 Task: For heading Arial with bold.  font size for heading22,  'Change the font style of data to'Arial Narrow.  and font size to 14,  Change the alignment of both headline & data to Align middle.  In the sheet  Excel Document
Action: Mouse moved to (15, 97)
Screenshot: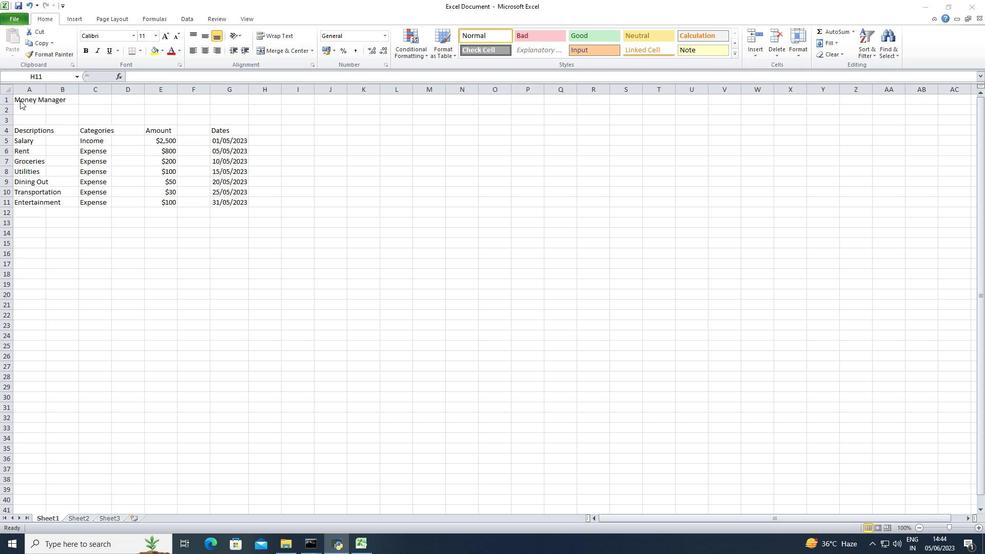 
Action: Mouse pressed left at (15, 97)
Screenshot: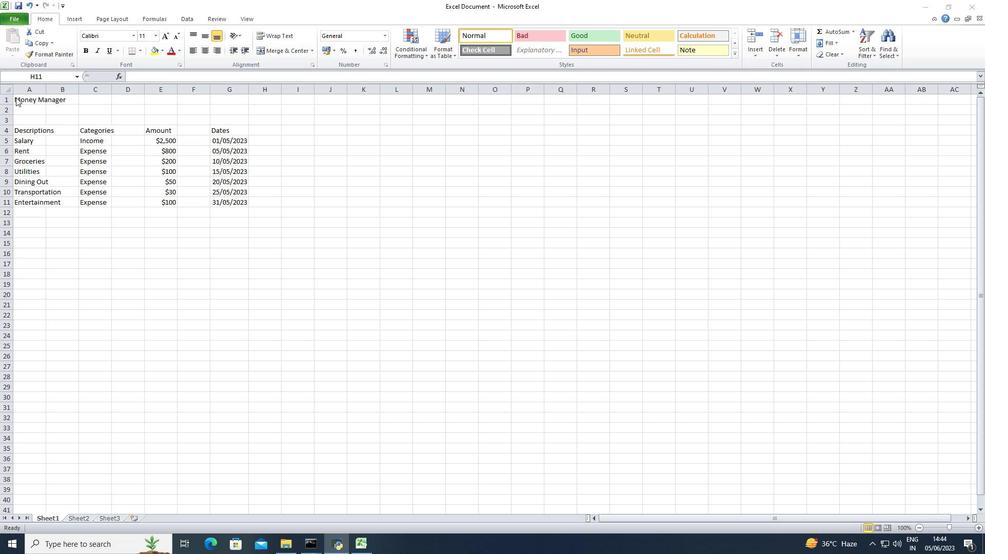 
Action: Mouse moved to (21, 99)
Screenshot: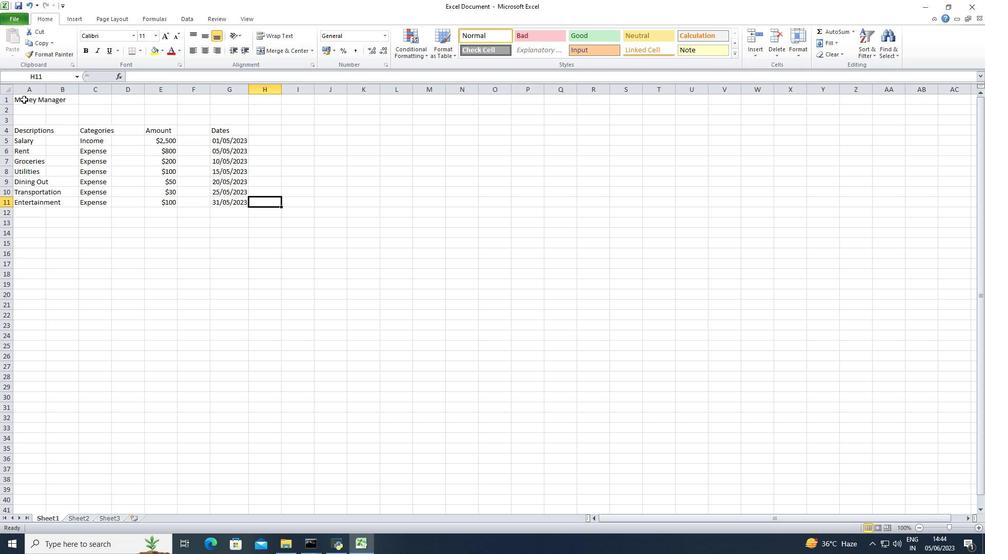 
Action: Mouse pressed left at (21, 99)
Screenshot: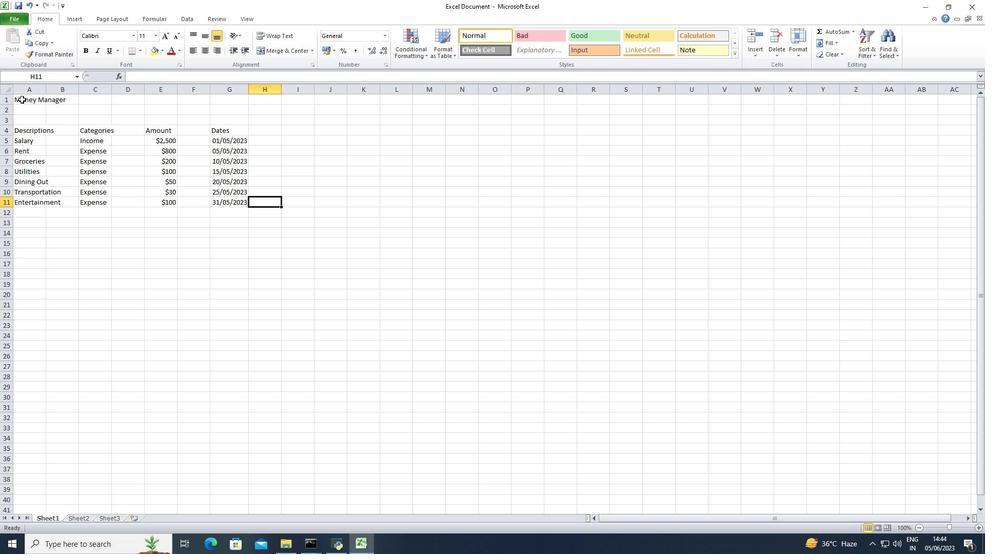 
Action: Mouse moved to (105, 34)
Screenshot: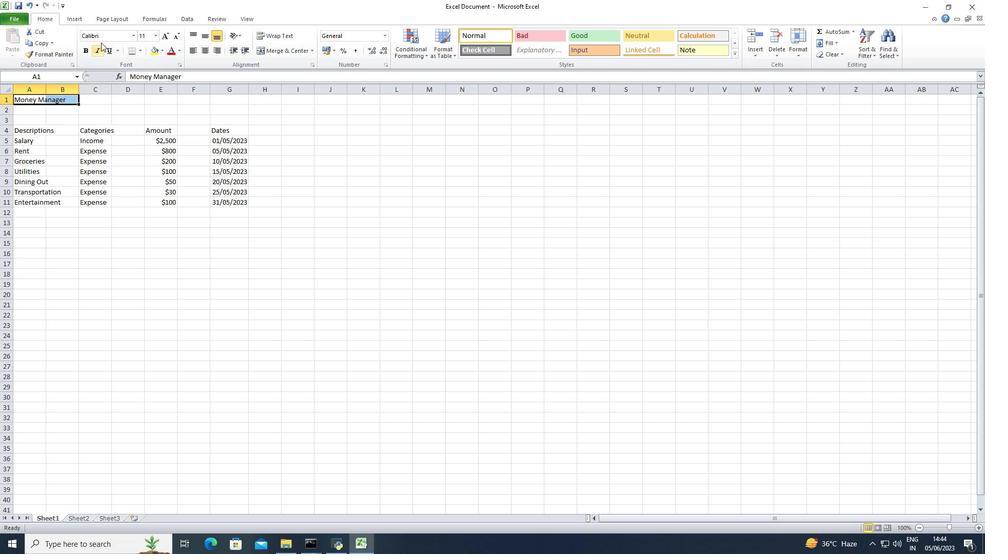 
Action: Mouse pressed left at (105, 34)
Screenshot: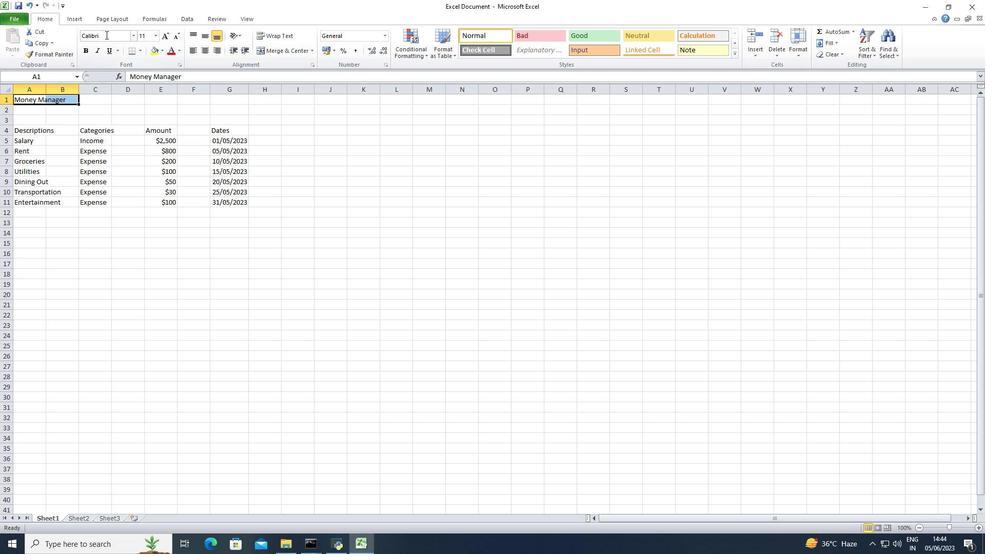 
Action: Key pressed <Key.shift>Arial<Key.enter>
Screenshot: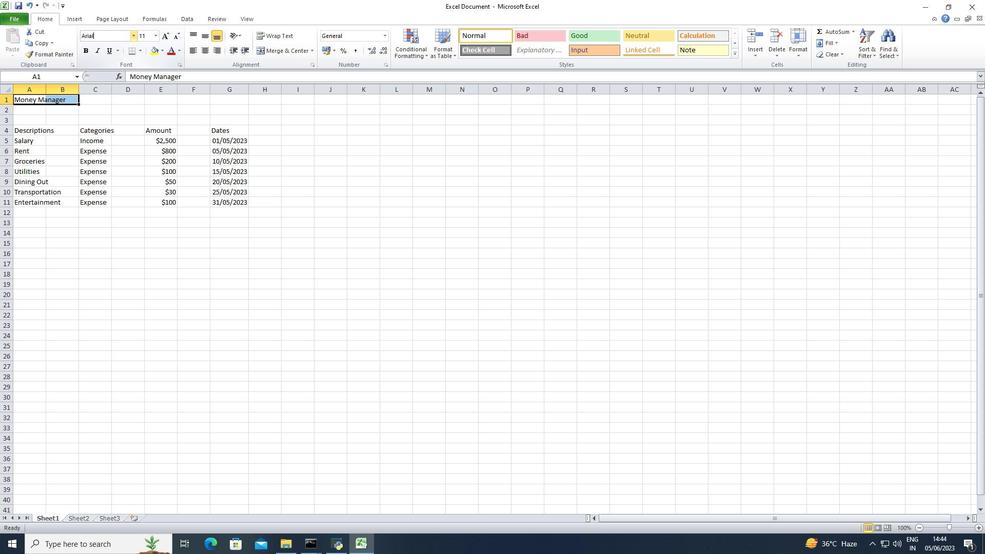 
Action: Mouse moved to (79, 50)
Screenshot: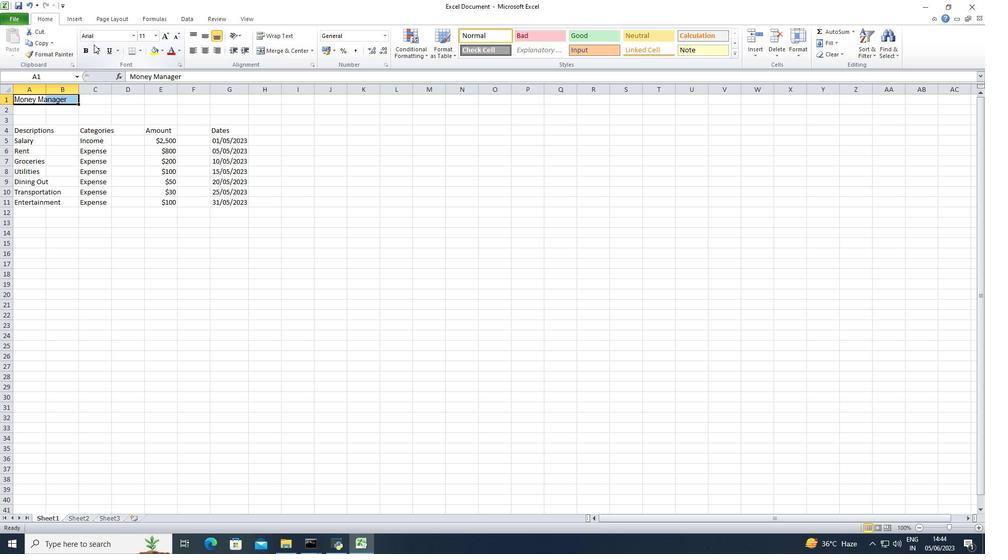 
Action: Mouse pressed left at (79, 50)
Screenshot: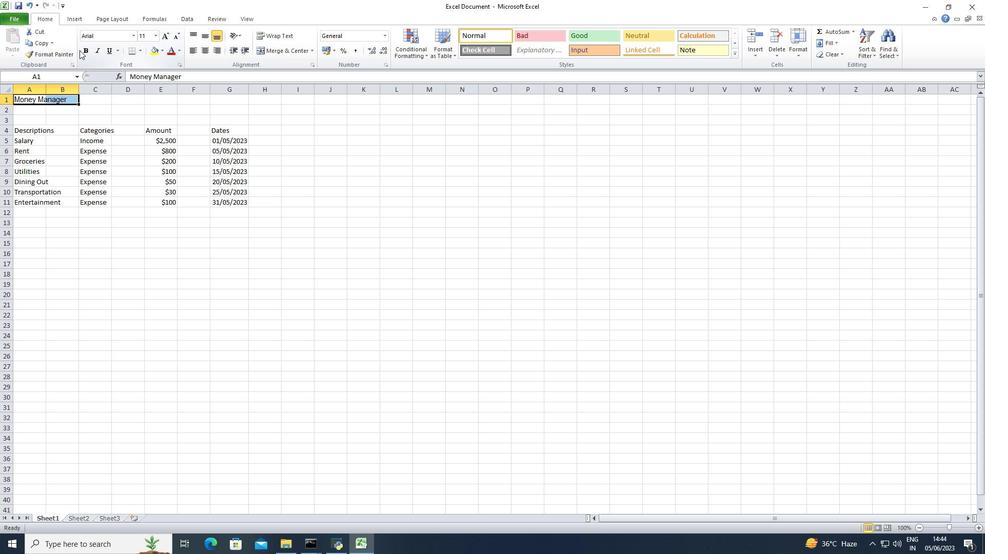 
Action: Mouse moved to (82, 51)
Screenshot: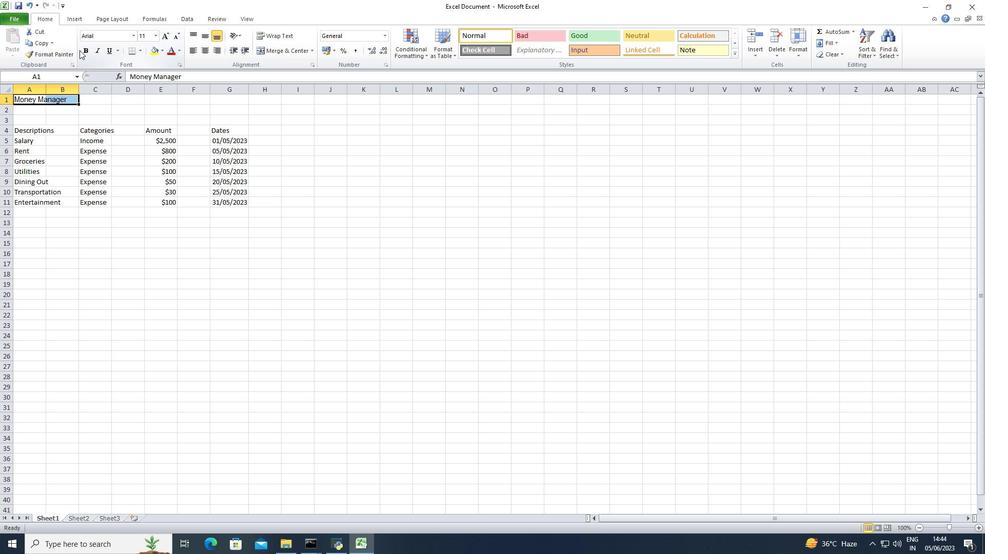 
Action: Mouse pressed left at (82, 51)
Screenshot: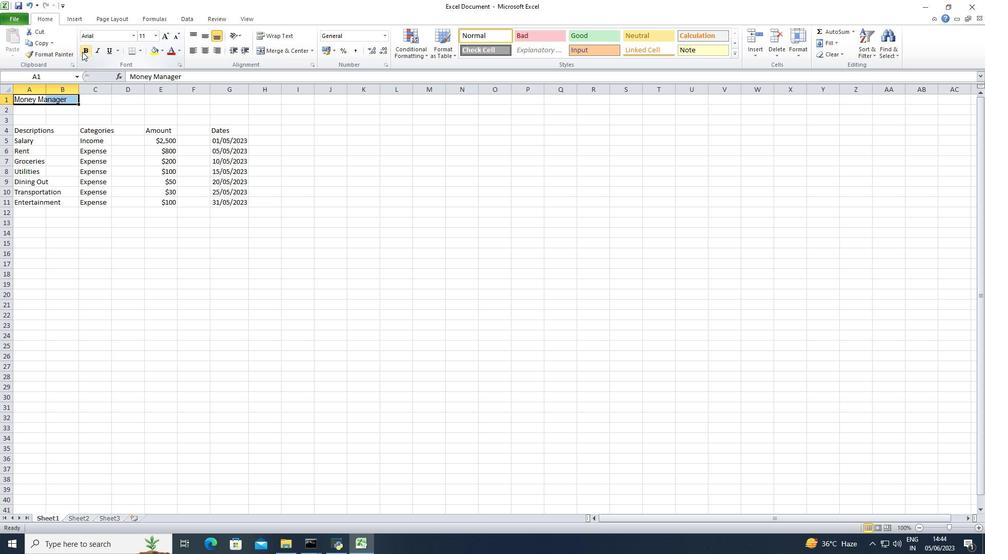 
Action: Mouse moved to (155, 36)
Screenshot: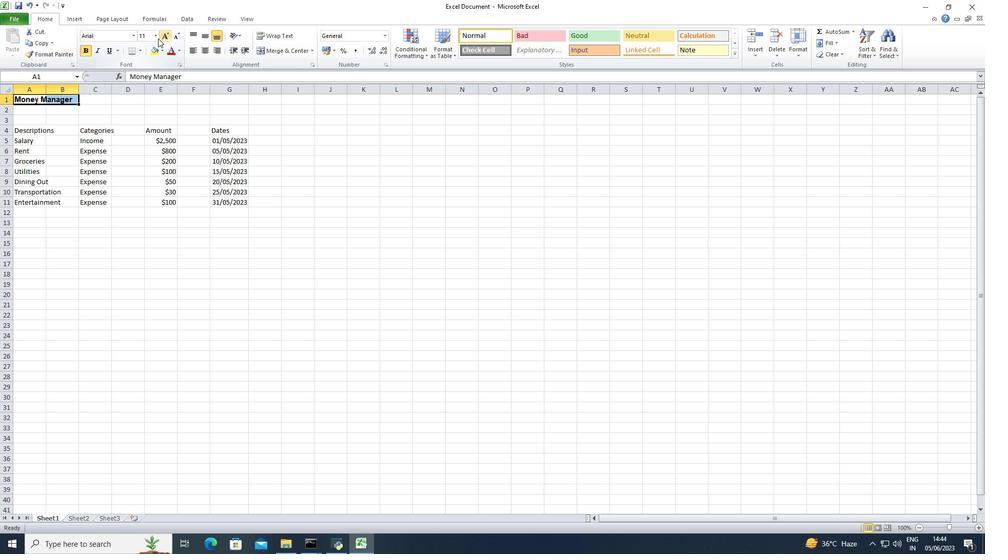 
Action: Mouse pressed left at (155, 36)
Screenshot: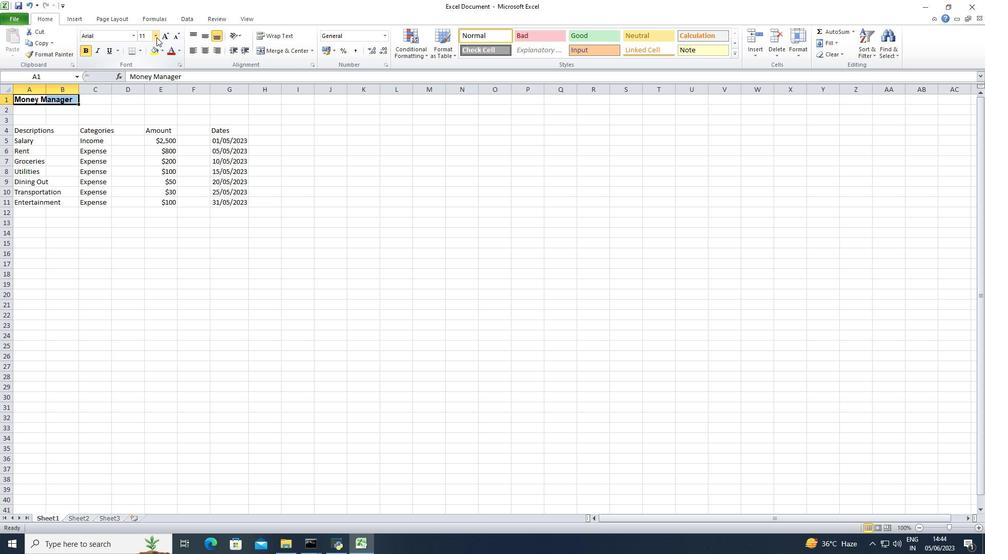 
Action: Mouse moved to (145, 124)
Screenshot: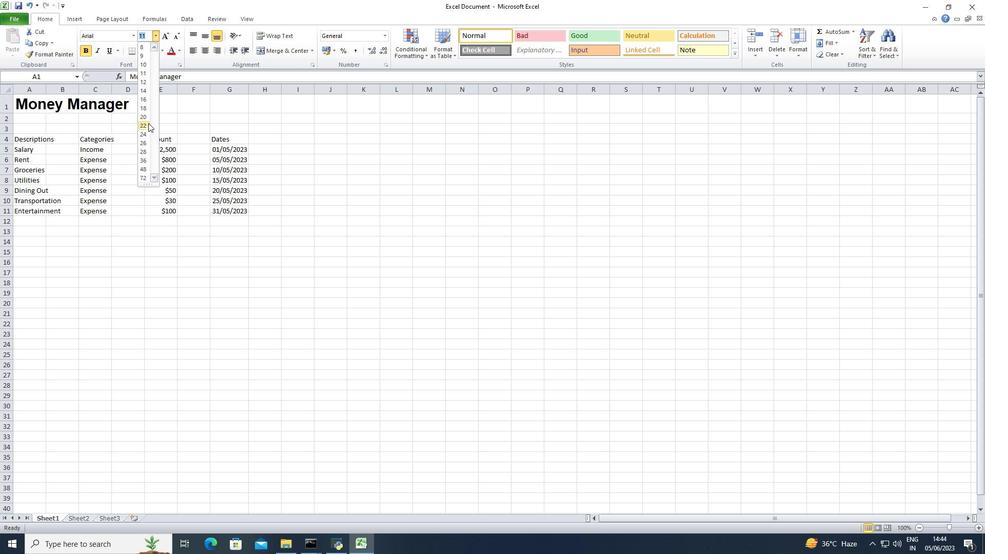 
Action: Mouse pressed left at (145, 124)
Screenshot: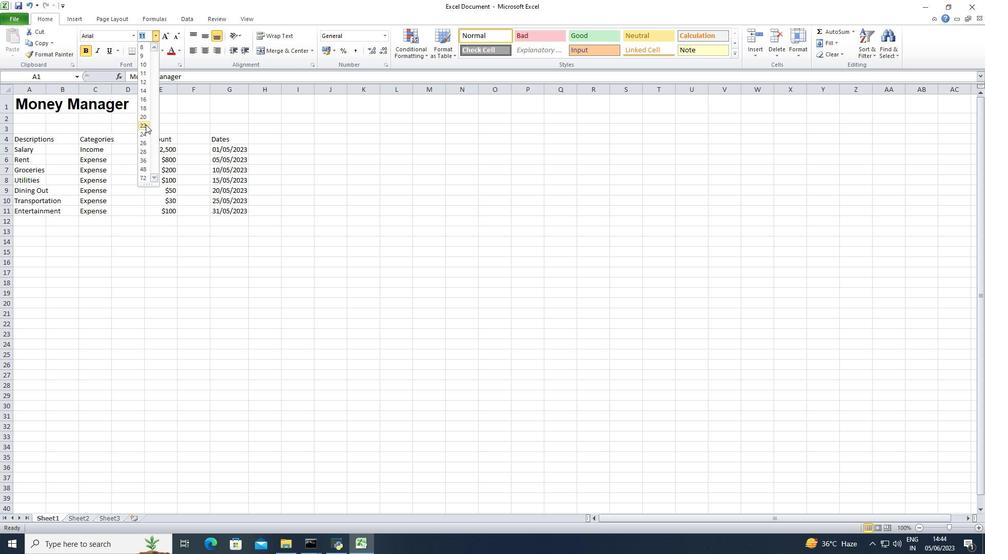 
Action: Mouse moved to (30, 140)
Screenshot: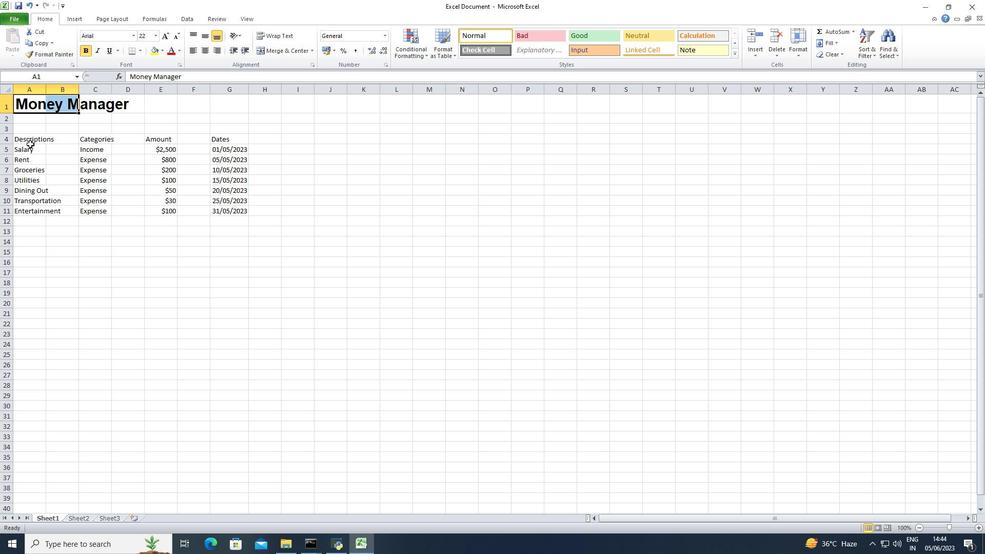 
Action: Mouse pressed left at (30, 140)
Screenshot: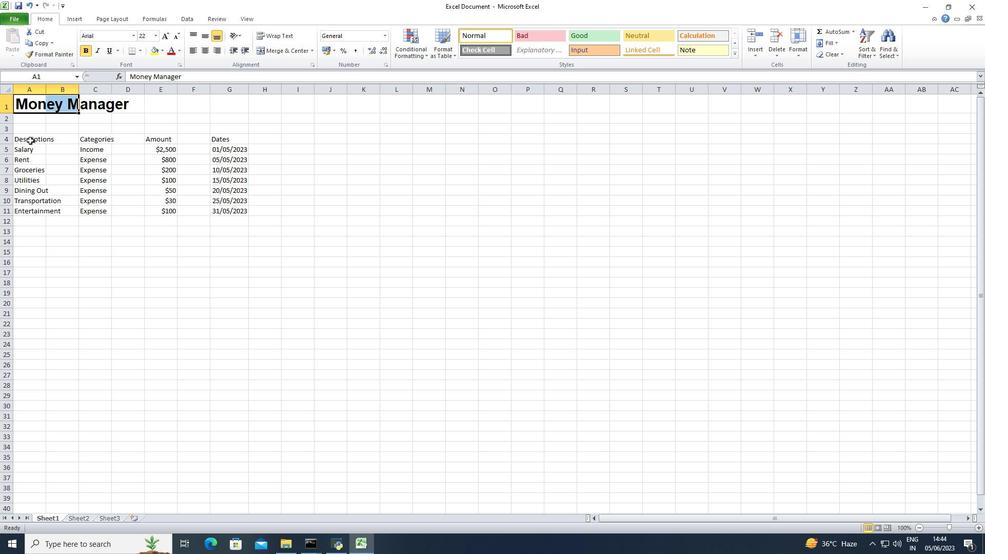 
Action: Mouse moved to (112, 37)
Screenshot: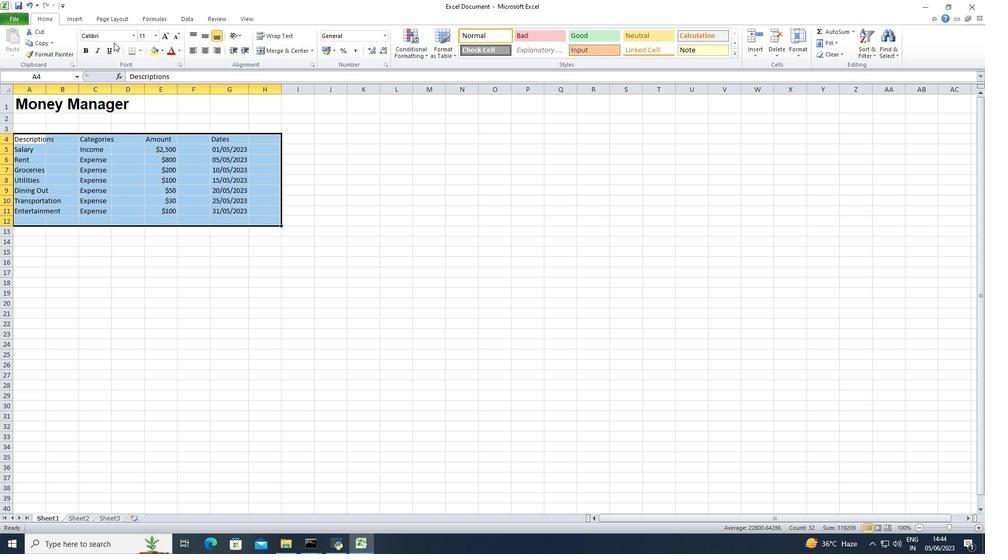 
Action: Mouse pressed left at (112, 37)
Screenshot: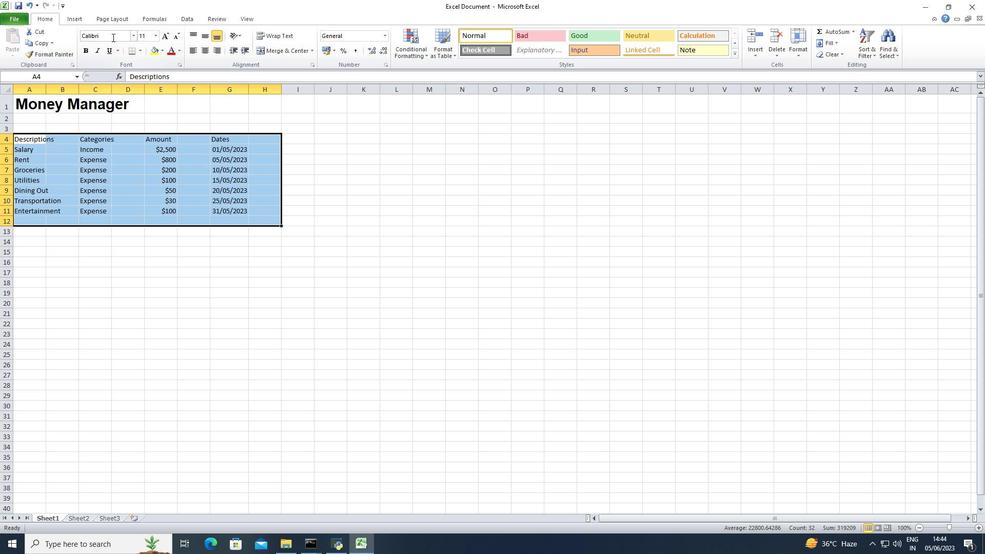 
Action: Key pressed <Key.shift>Arial<Key.space><Key.shift>Narrow<Key.enter>
Screenshot: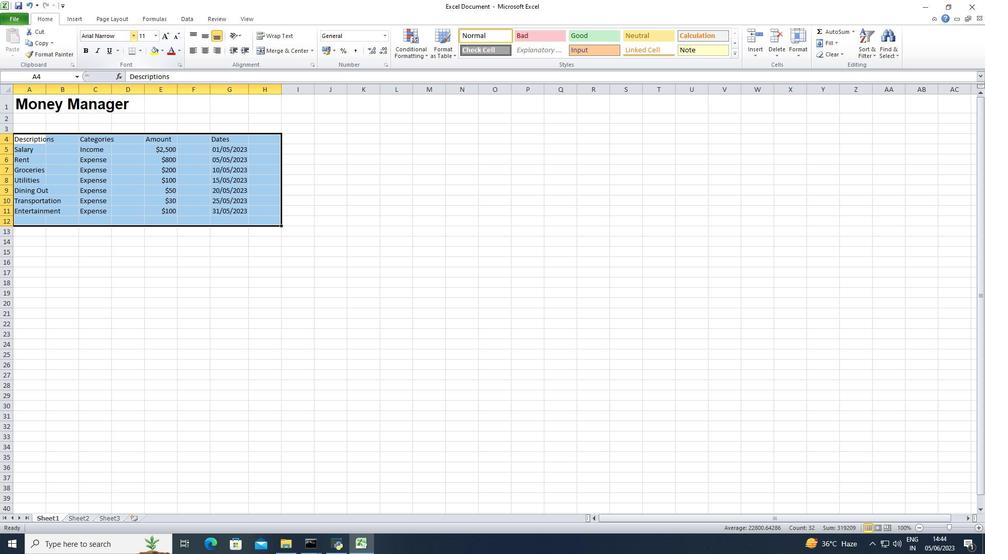 
Action: Mouse moved to (153, 35)
Screenshot: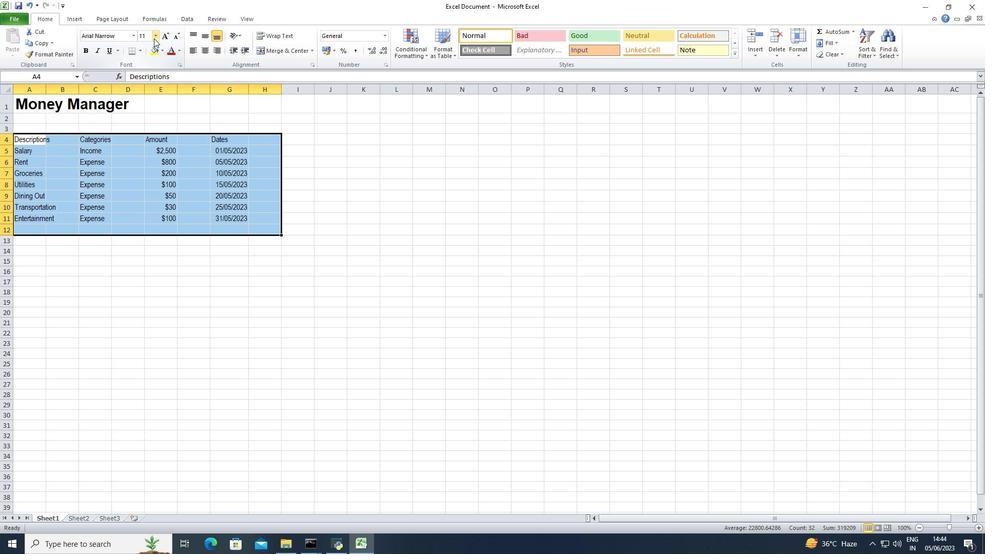 
Action: Mouse pressed left at (153, 35)
Screenshot: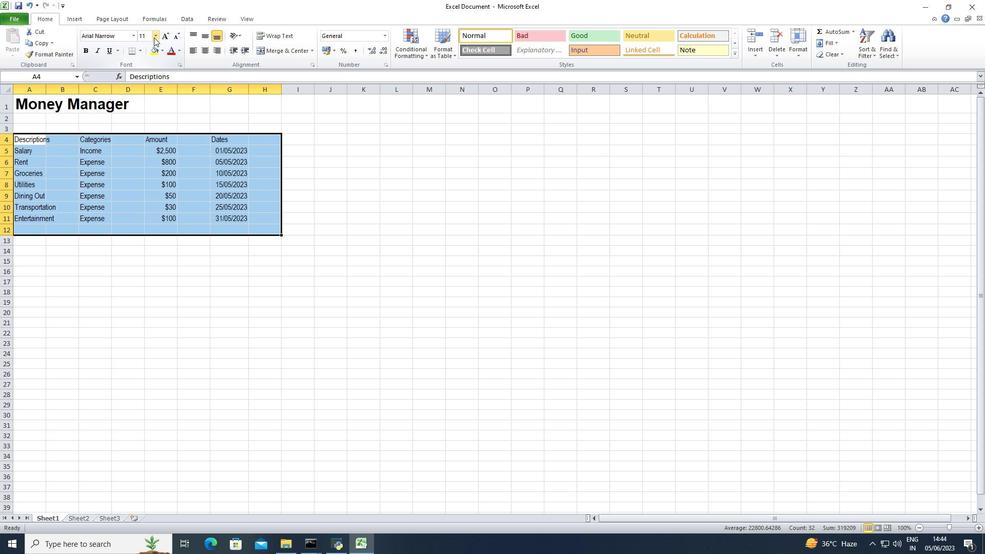 
Action: Mouse moved to (147, 88)
Screenshot: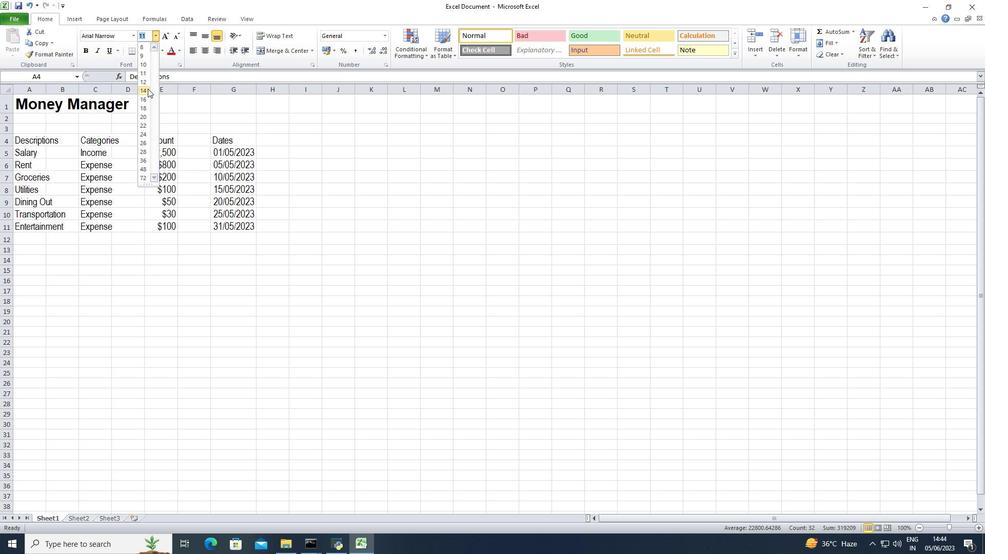 
Action: Mouse pressed left at (147, 88)
Screenshot: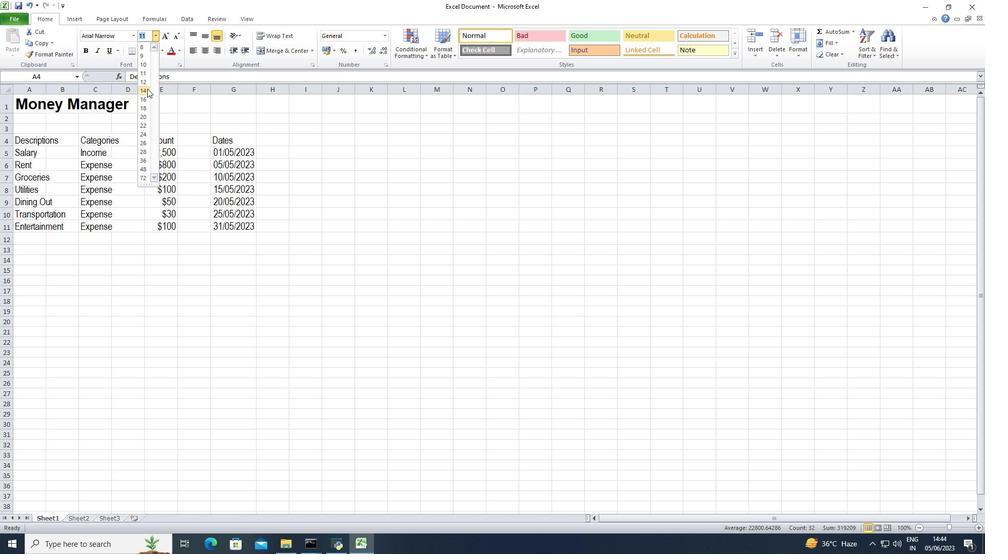 
Action: Mouse moved to (206, 48)
Screenshot: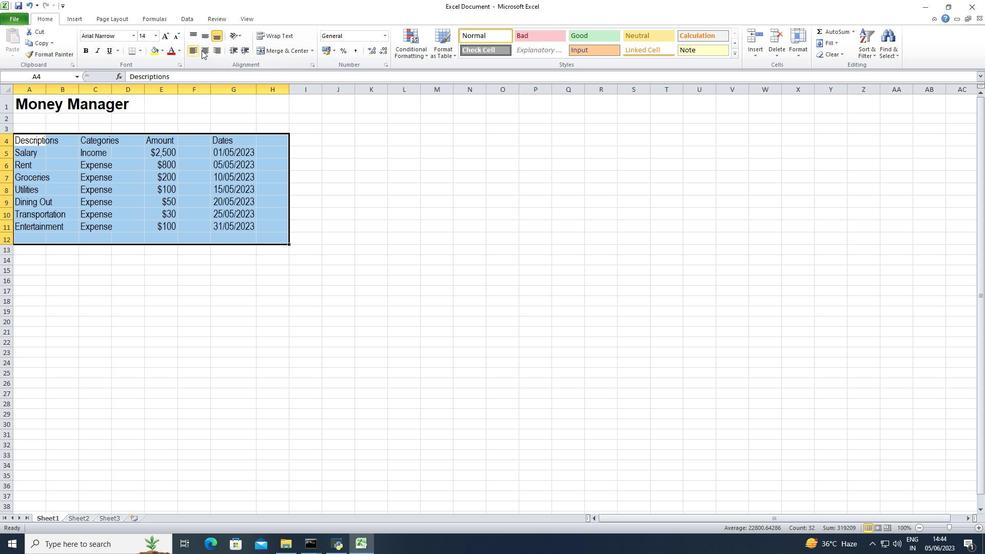 
Action: Mouse pressed left at (206, 48)
Screenshot: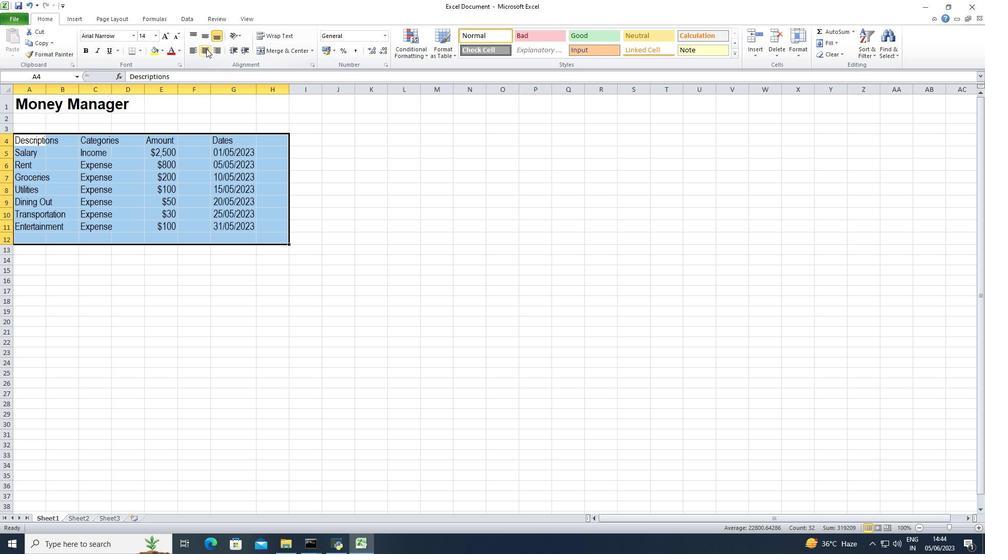 
Action: Mouse moved to (32, 105)
Screenshot: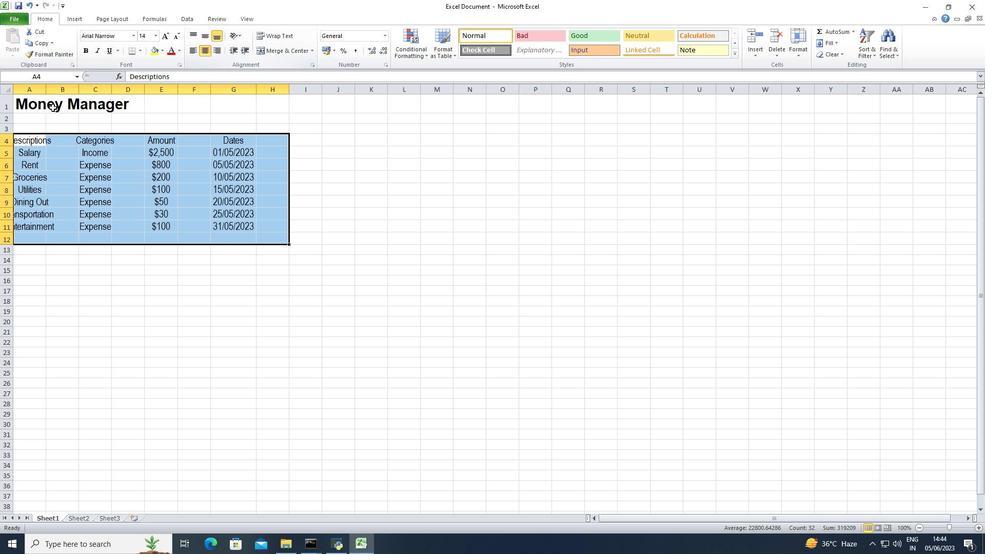 
Action: Mouse pressed left at (32, 105)
Screenshot: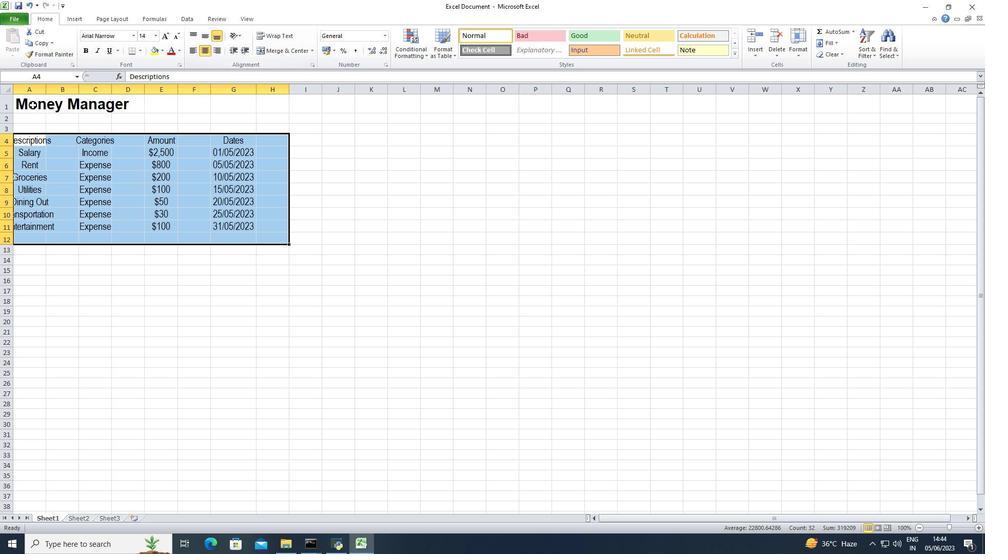 
Action: Mouse moved to (203, 54)
Screenshot: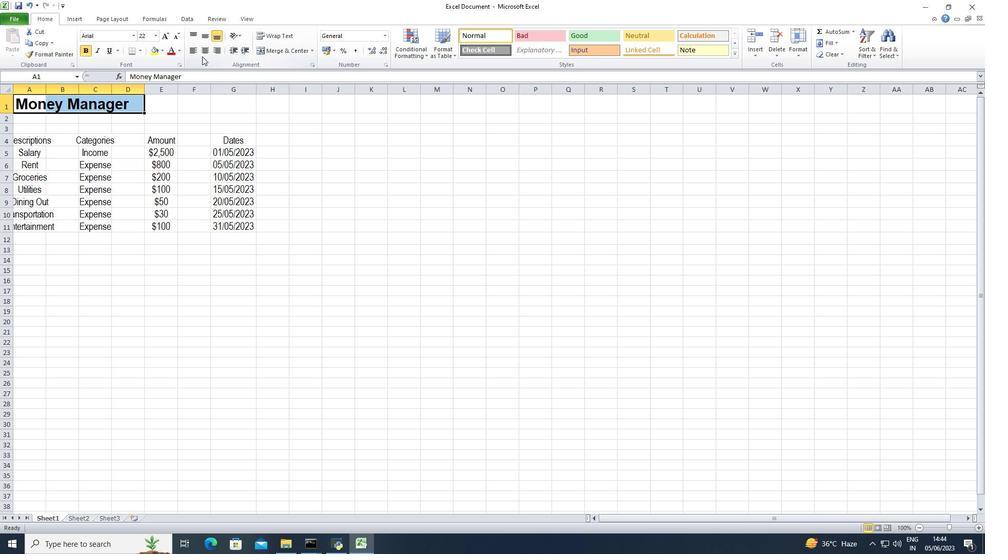 
Action: Mouse pressed left at (203, 54)
Screenshot: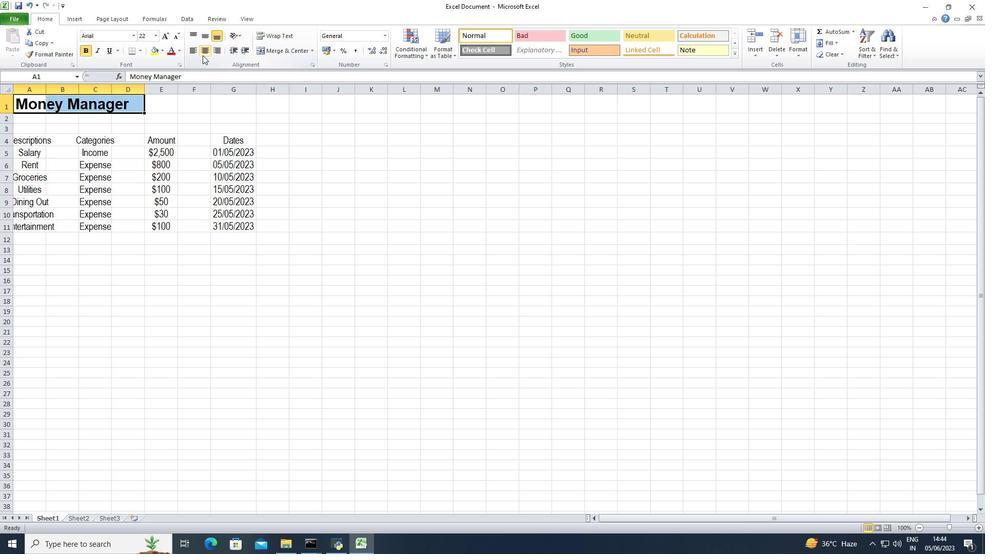 
Action: Mouse moved to (46, 88)
Screenshot: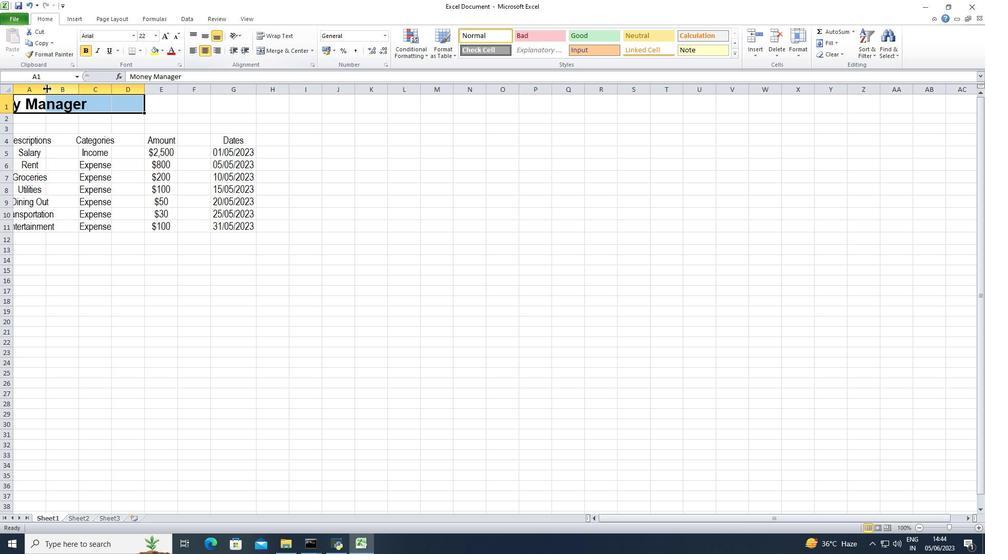 
Action: Mouse pressed left at (46, 88)
Screenshot: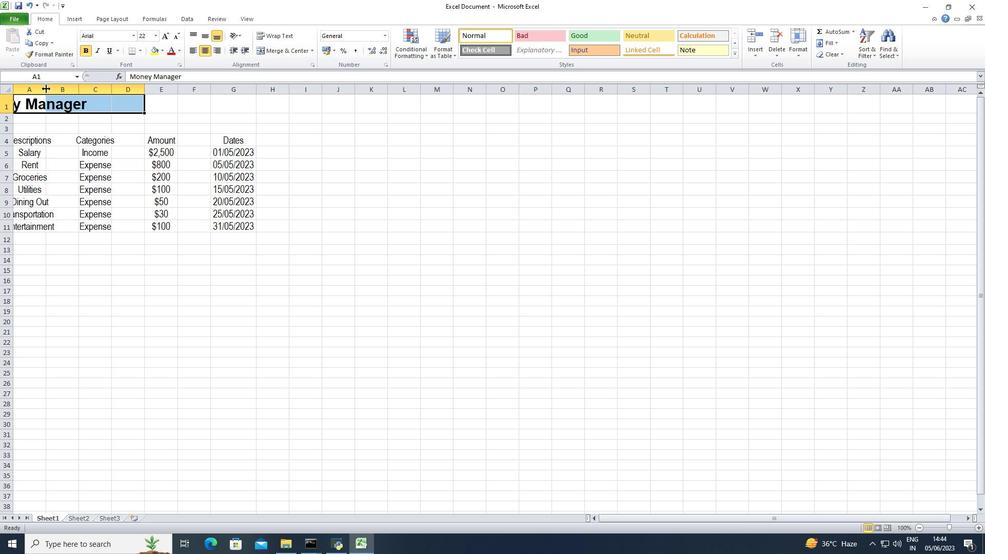 
Action: Mouse moved to (121, 90)
Screenshot: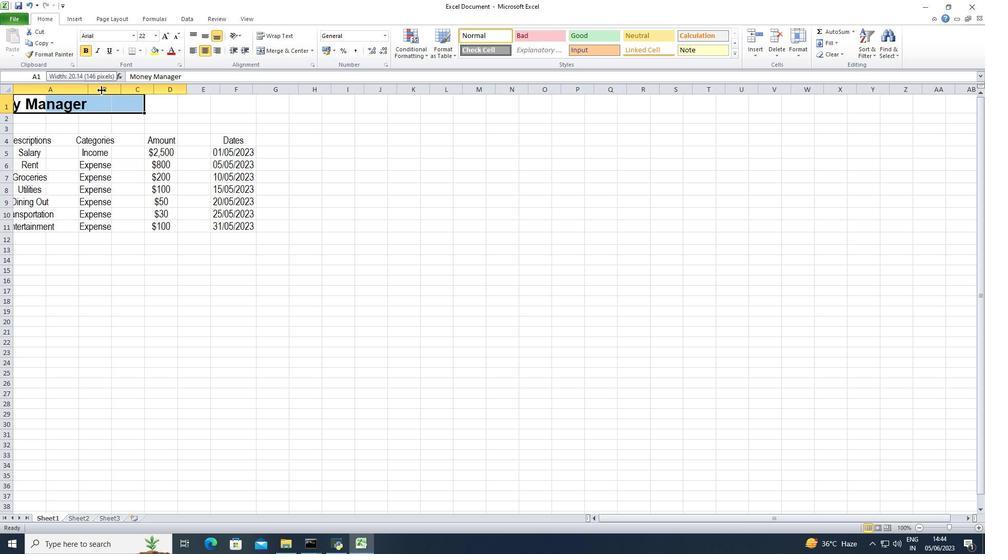 
Action: Mouse pressed left at (121, 90)
Screenshot: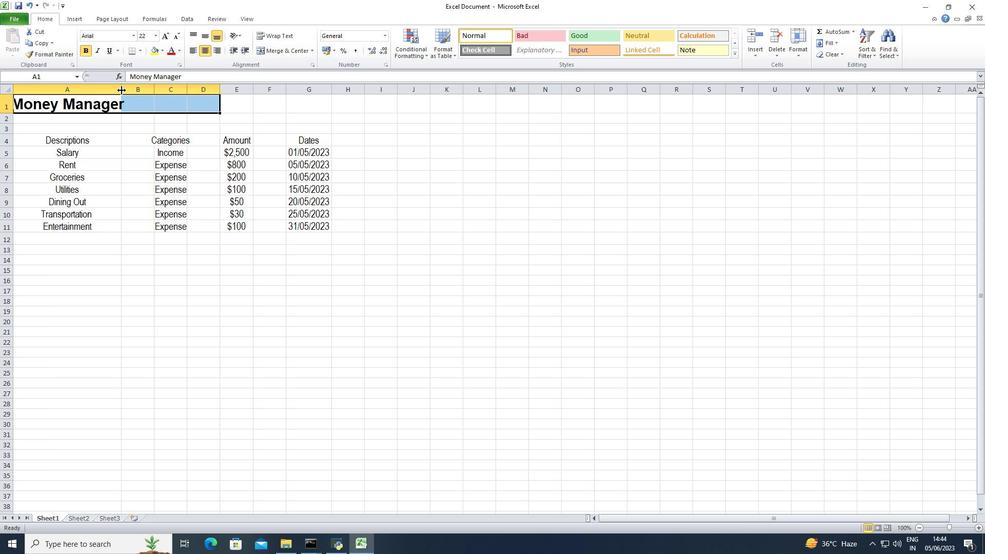 
Action: Mouse moved to (430, 148)
Screenshot: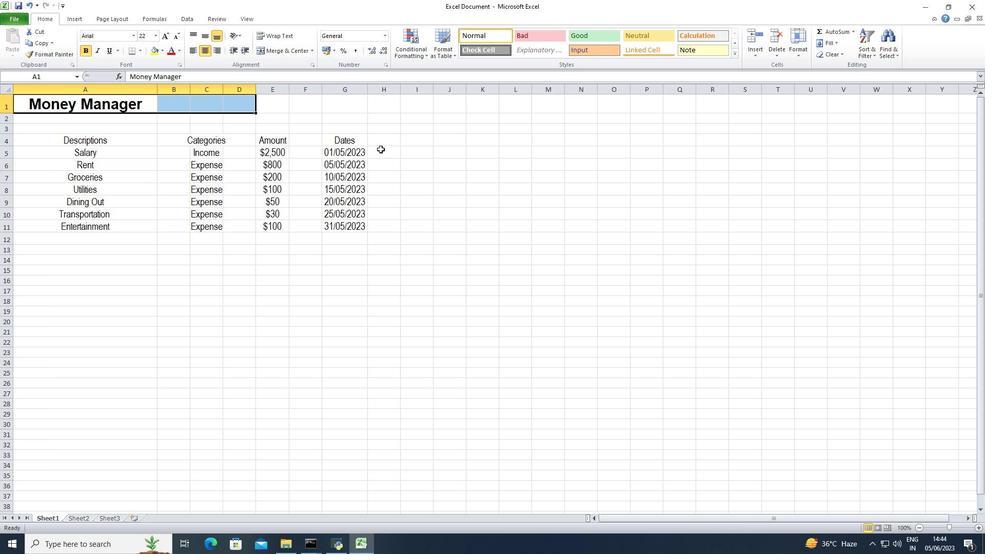 
Action: Mouse pressed left at (430, 148)
Screenshot: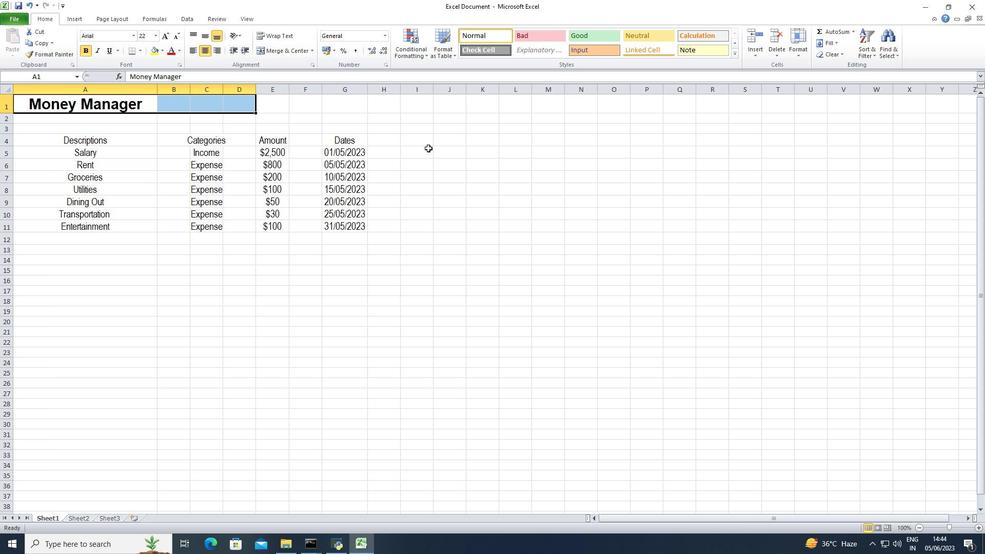 
